 Task: Look for vegan products in the category "Whole Wheat Flour".
Action: Mouse moved to (284, 152)
Screenshot: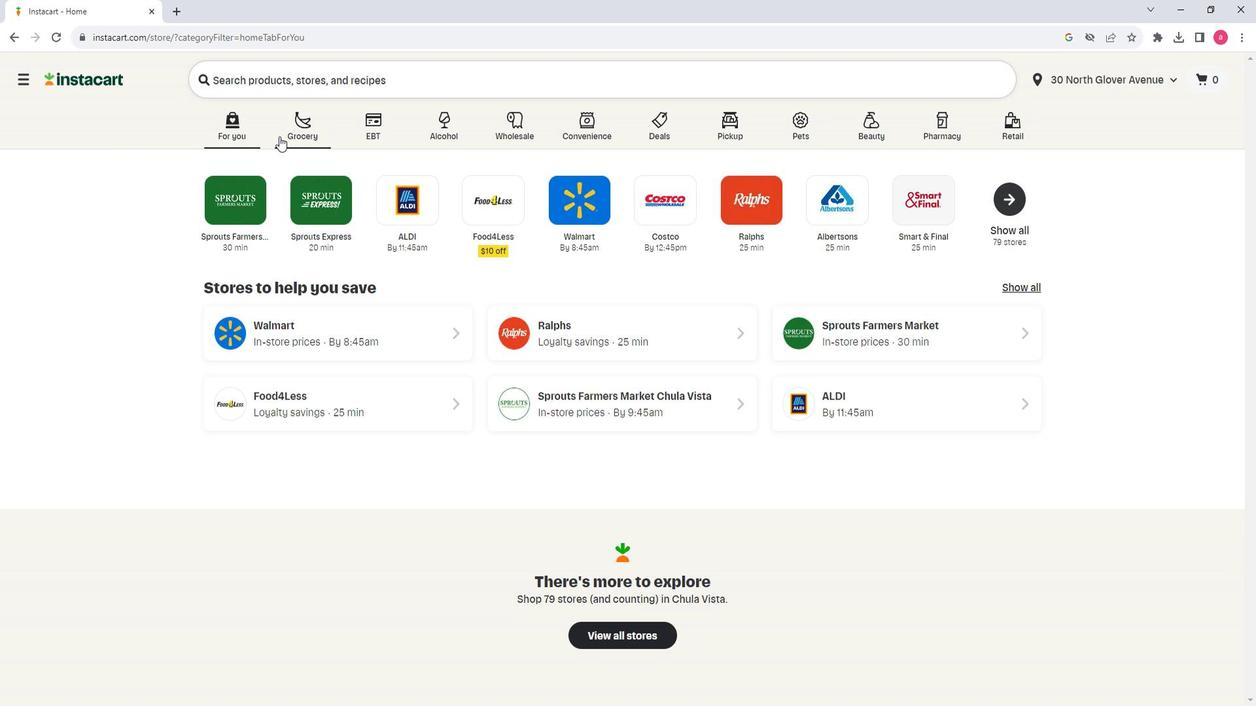 
Action: Mouse pressed left at (284, 152)
Screenshot: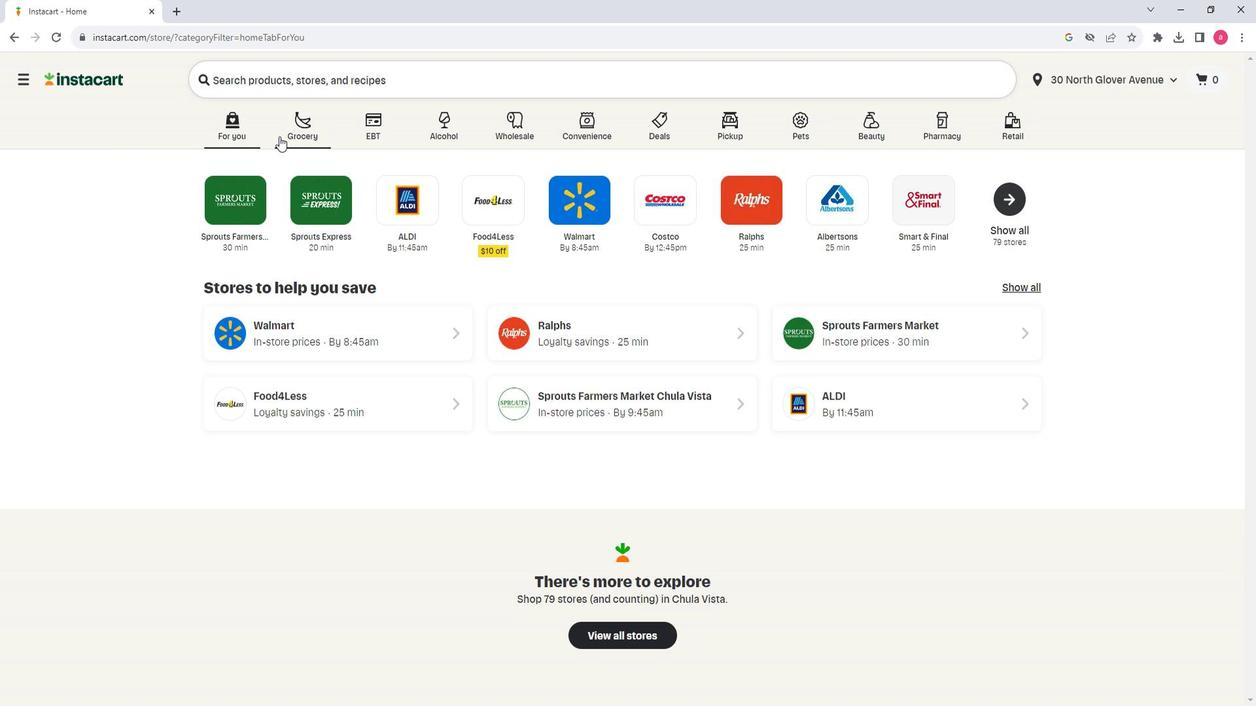 
Action: Mouse moved to (358, 386)
Screenshot: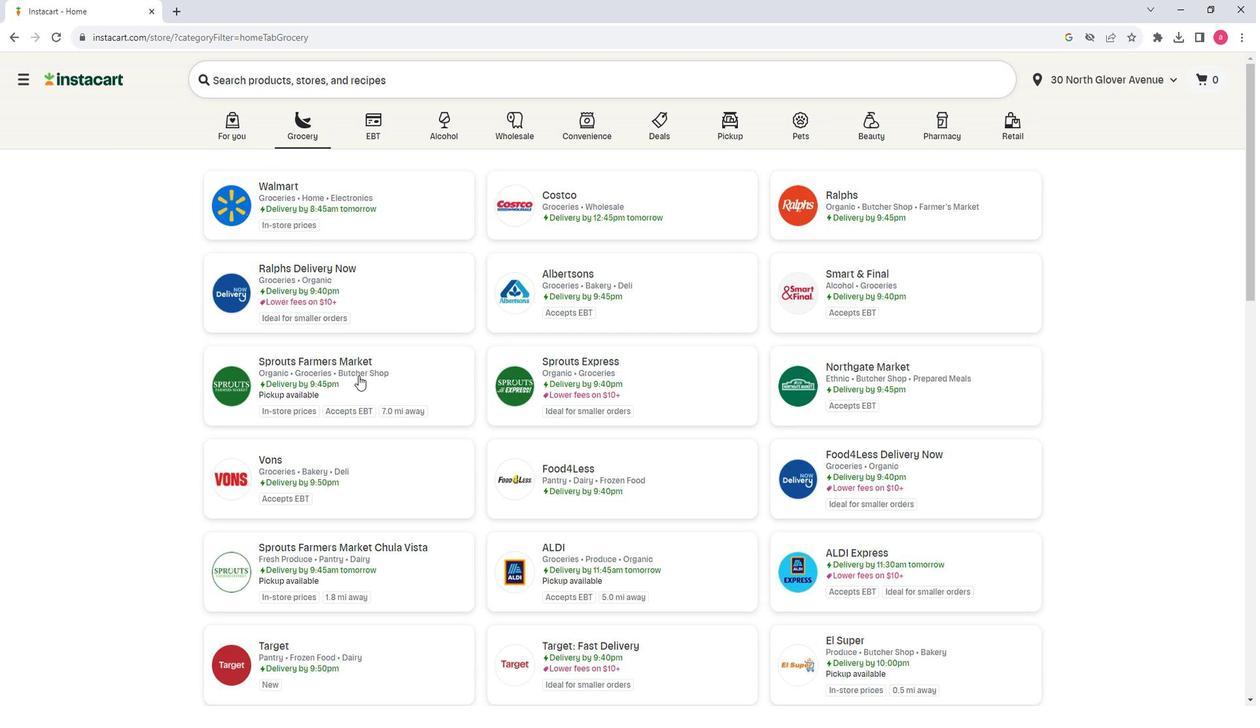 
Action: Mouse pressed left at (358, 386)
Screenshot: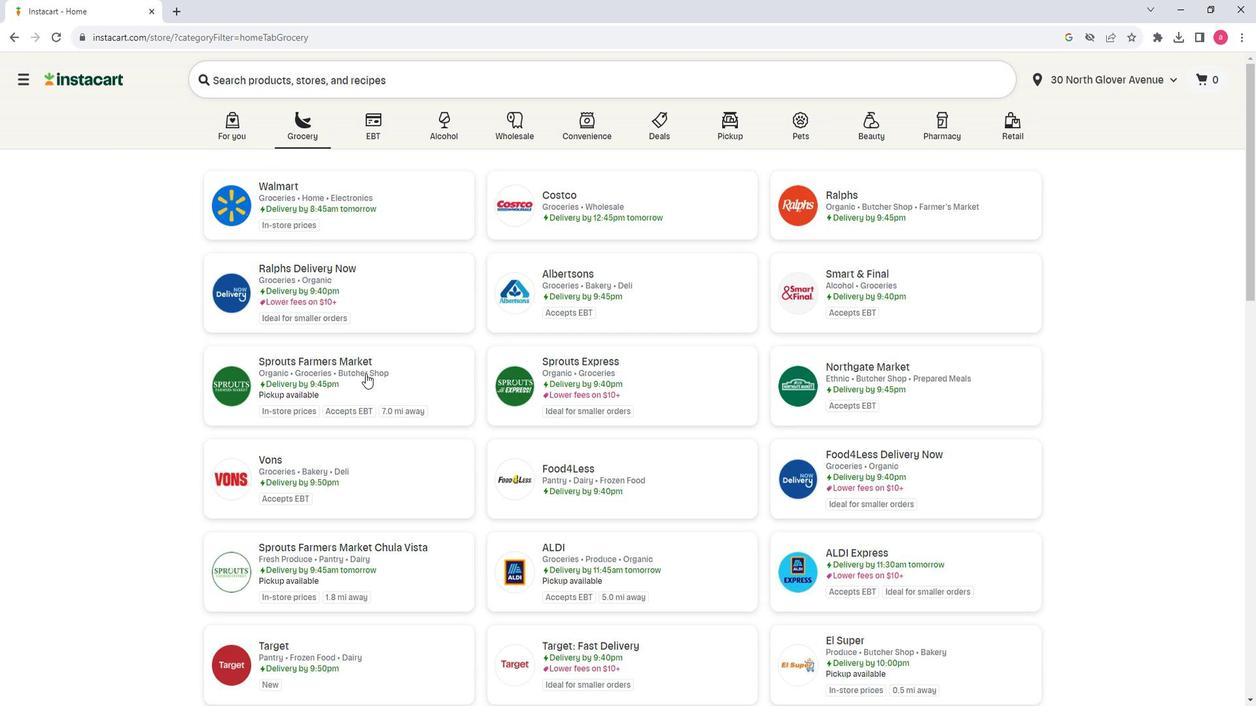 
Action: Mouse moved to (158, 389)
Screenshot: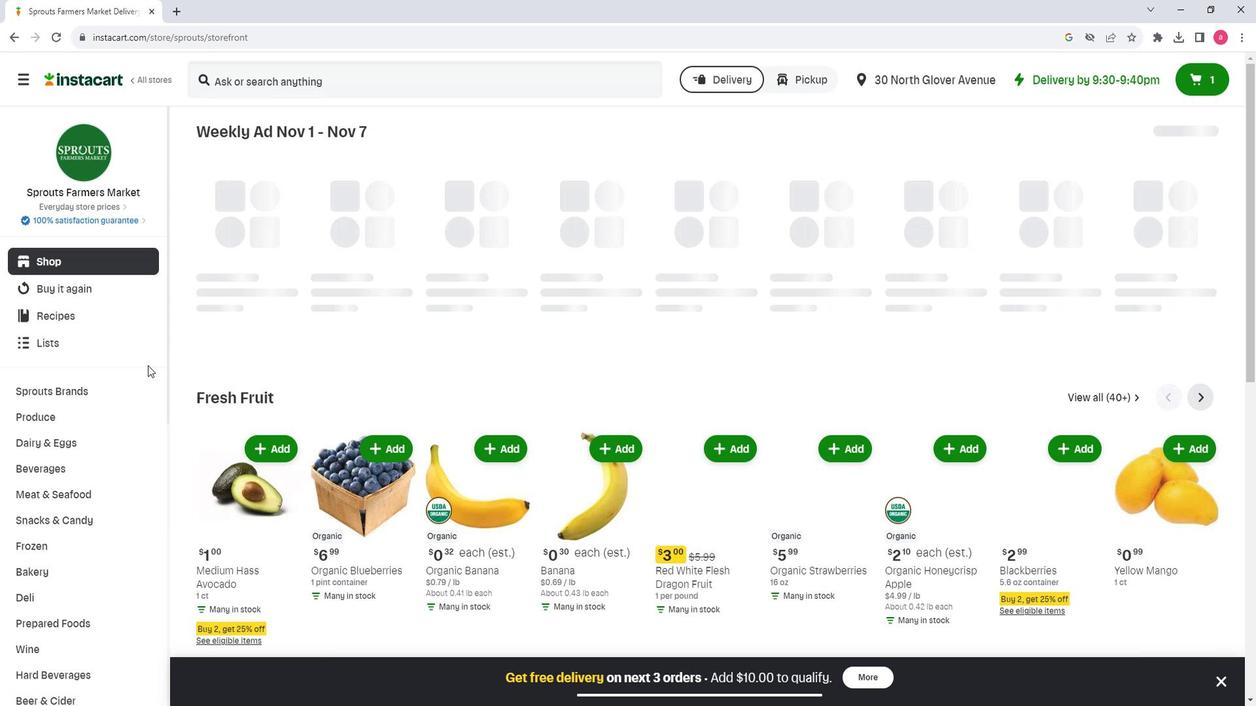 
Action: Mouse scrolled (158, 388) with delta (0, 0)
Screenshot: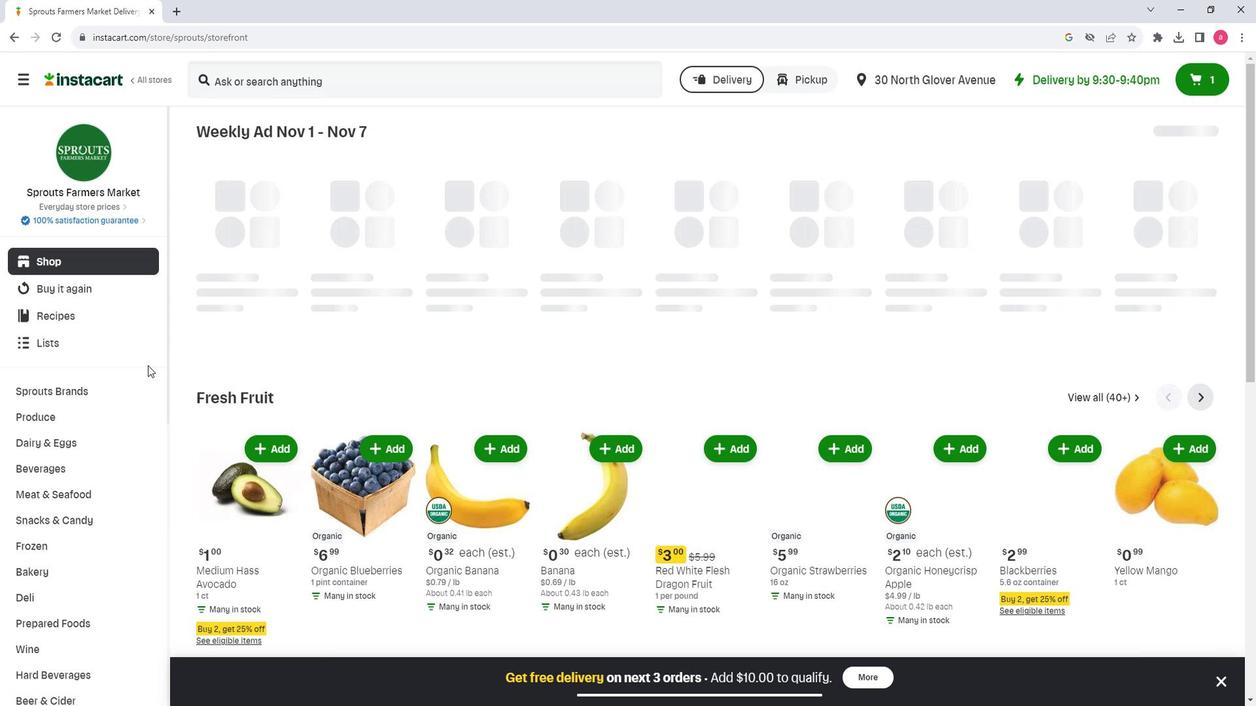 
Action: Mouse moved to (144, 395)
Screenshot: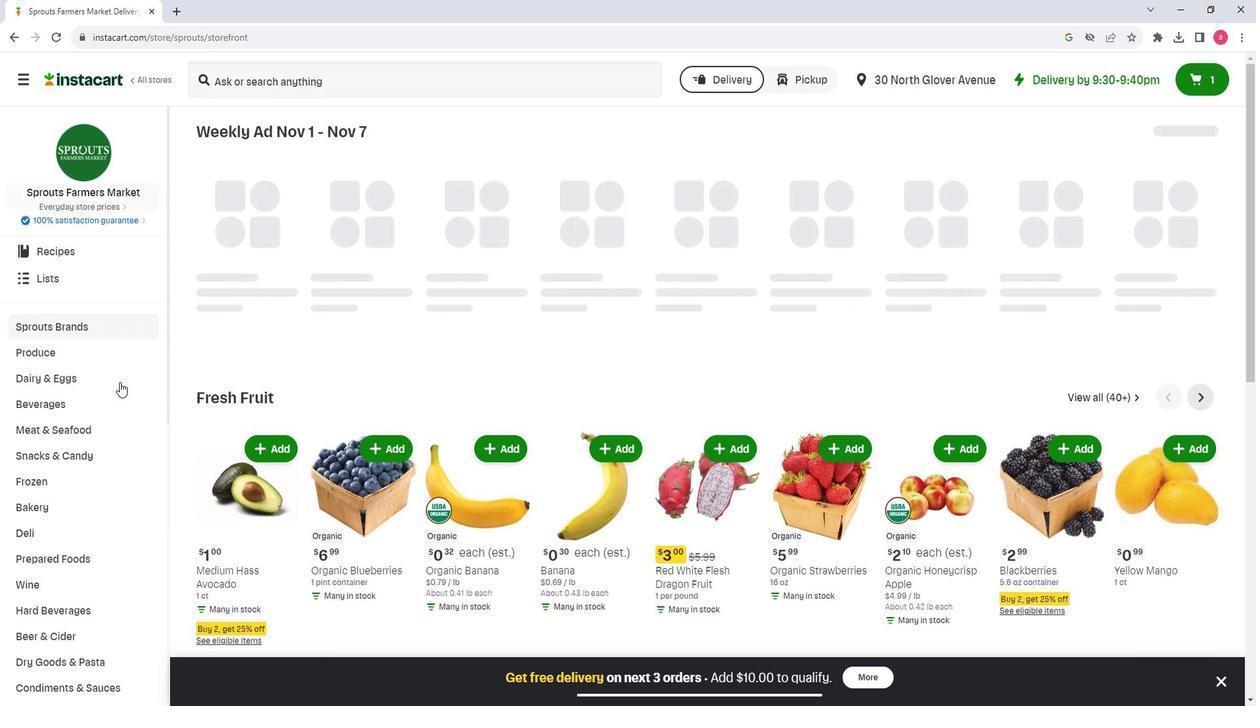 
Action: Mouse scrolled (144, 394) with delta (0, 0)
Screenshot: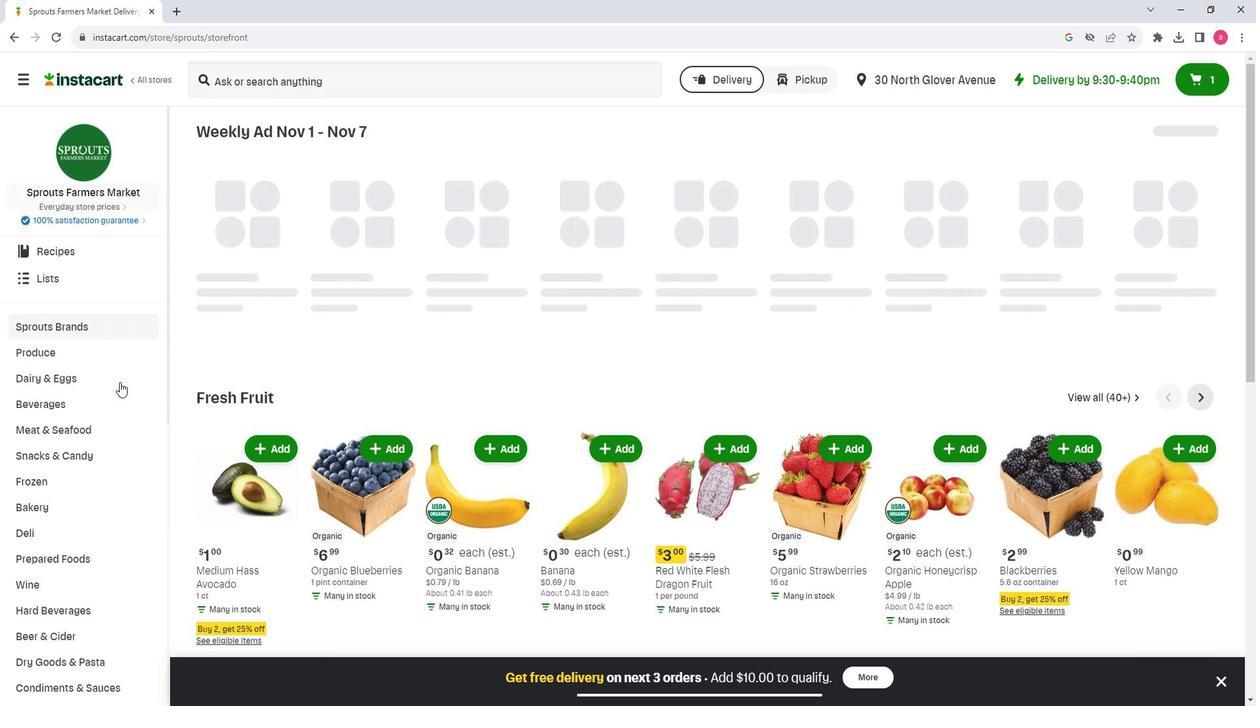 
Action: Mouse moved to (142, 397)
Screenshot: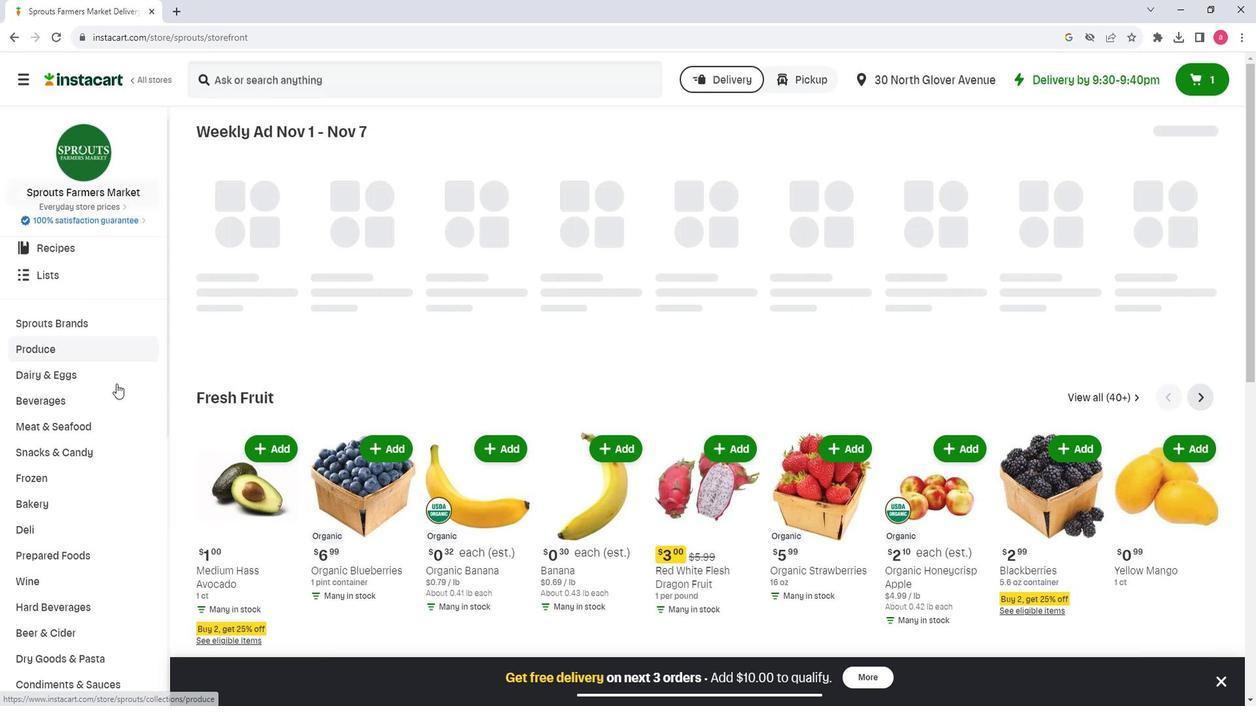 
Action: Mouse scrolled (142, 395) with delta (0, -1)
Screenshot: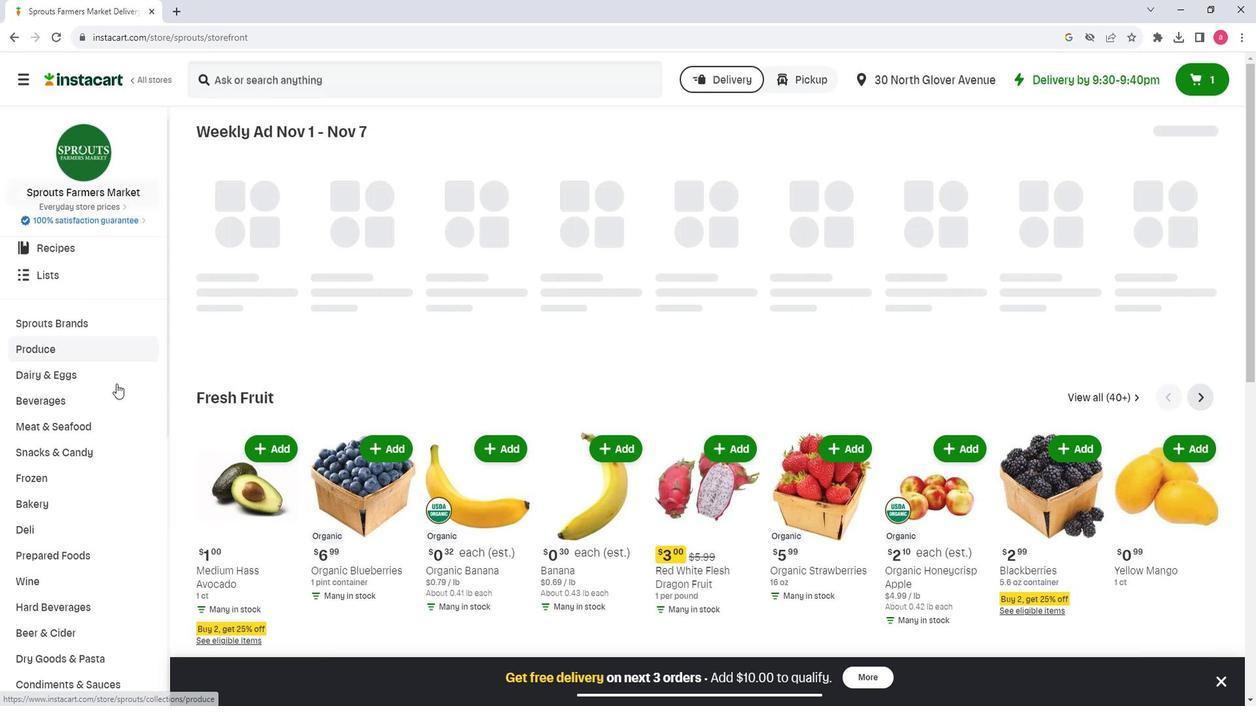 
Action: Mouse moved to (162, 460)
Screenshot: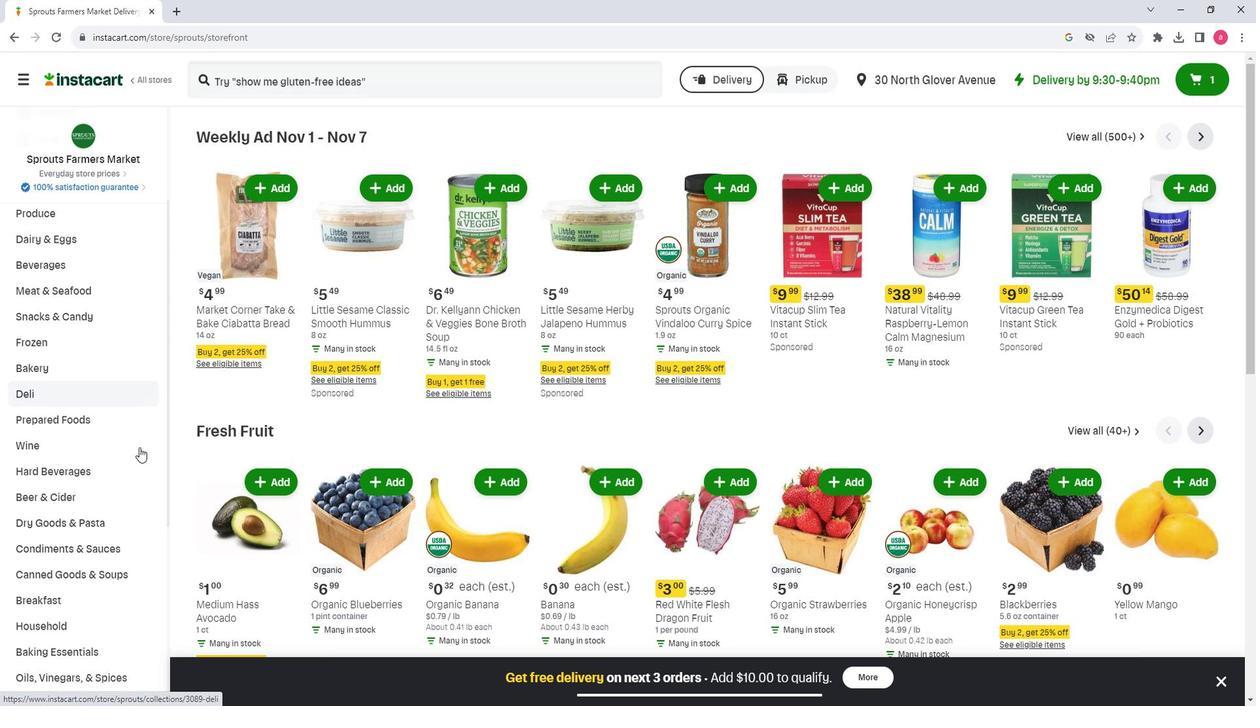 
Action: Mouse scrolled (162, 459) with delta (0, 0)
Screenshot: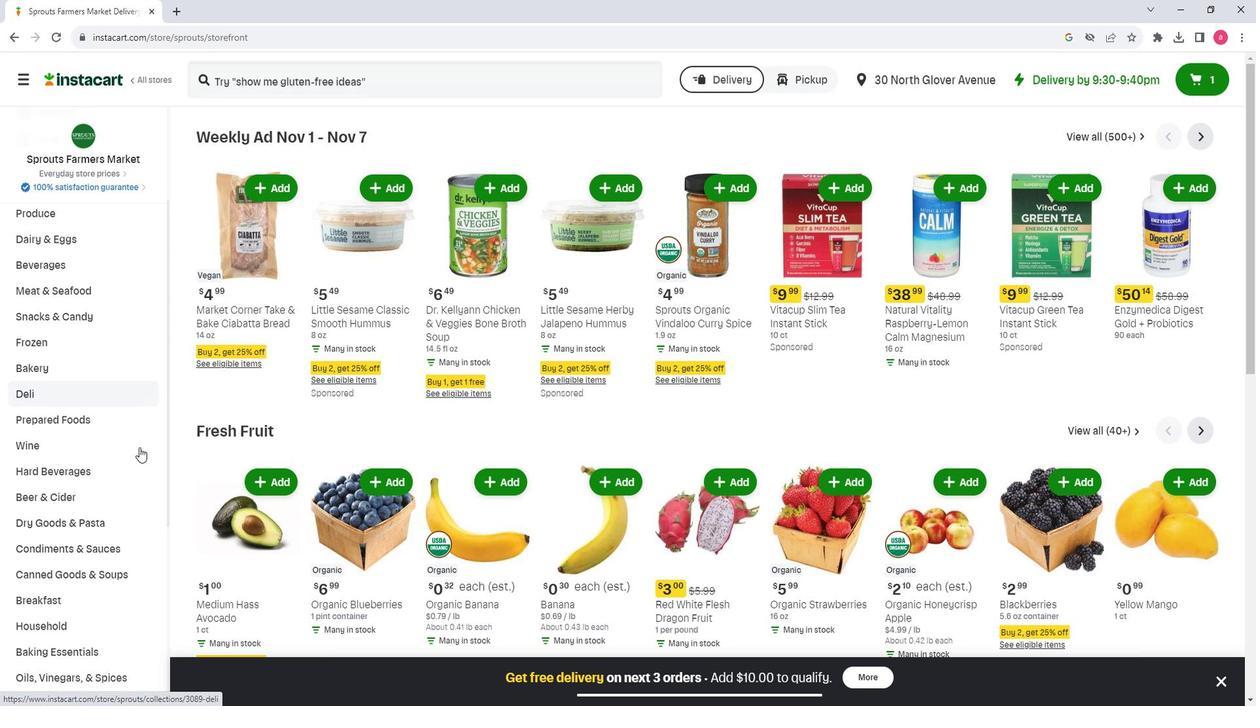 
Action: Mouse moved to (162, 464)
Screenshot: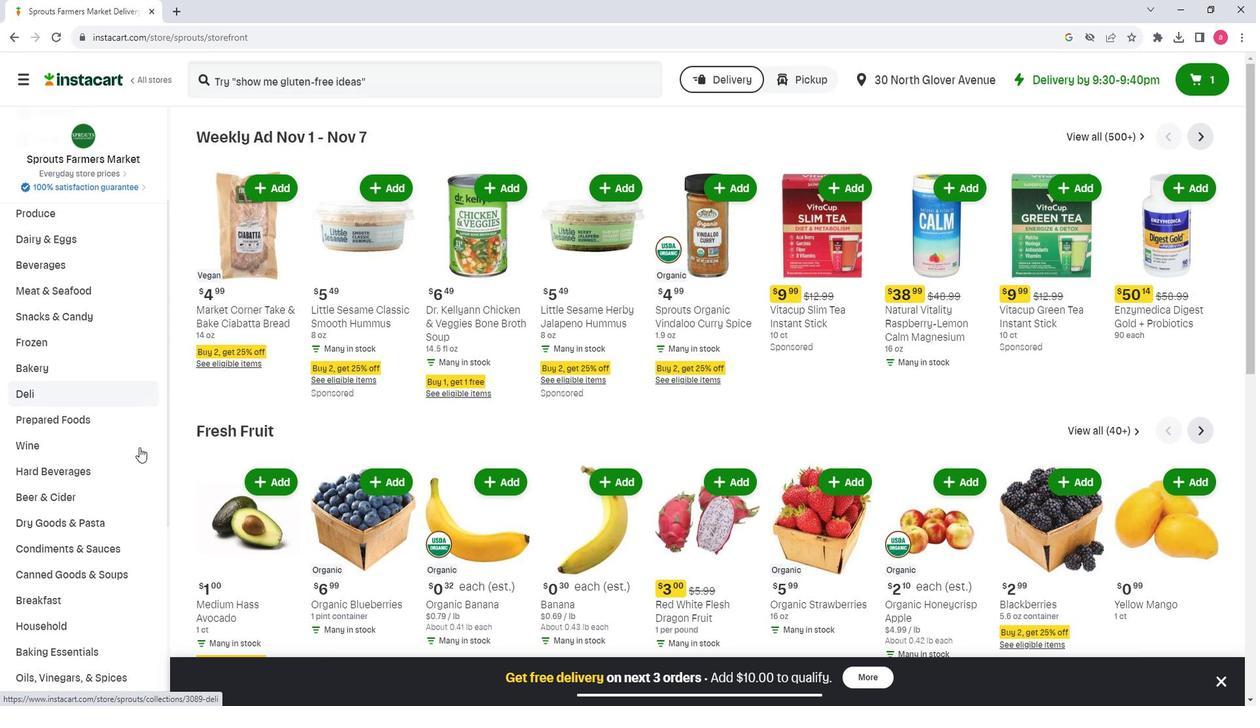 
Action: Mouse scrolled (162, 463) with delta (0, 0)
Screenshot: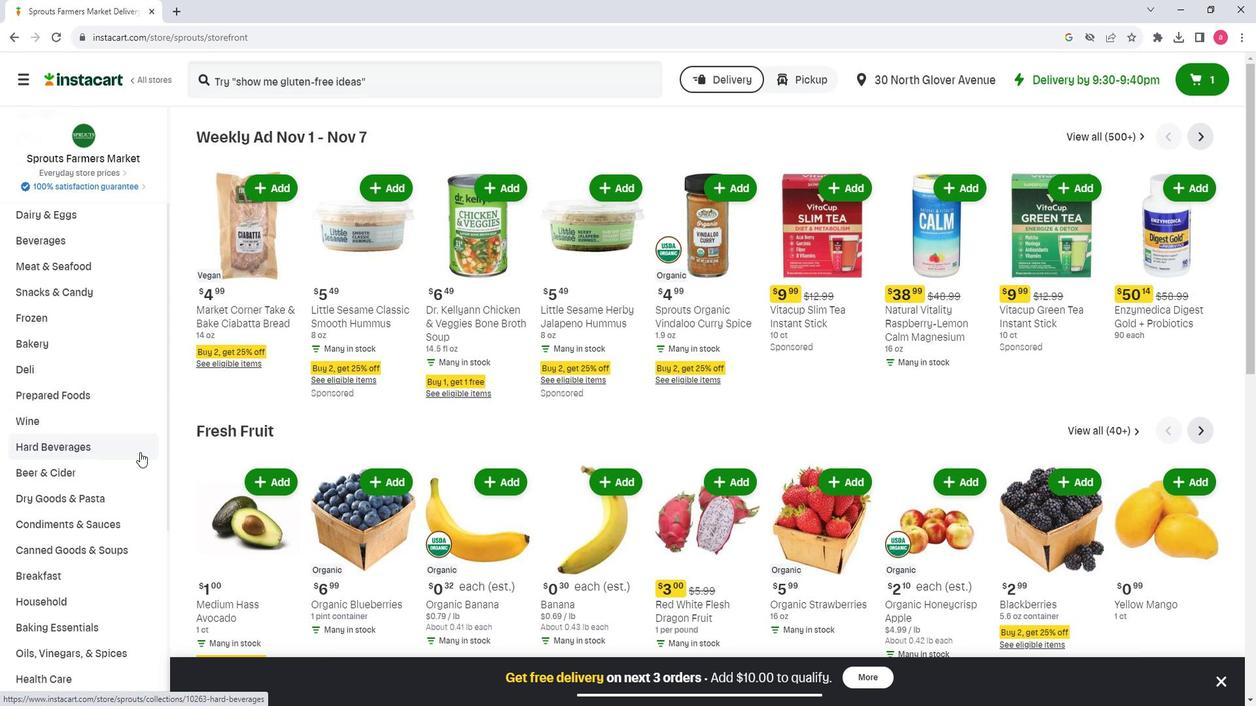 
Action: Mouse moved to (128, 475)
Screenshot: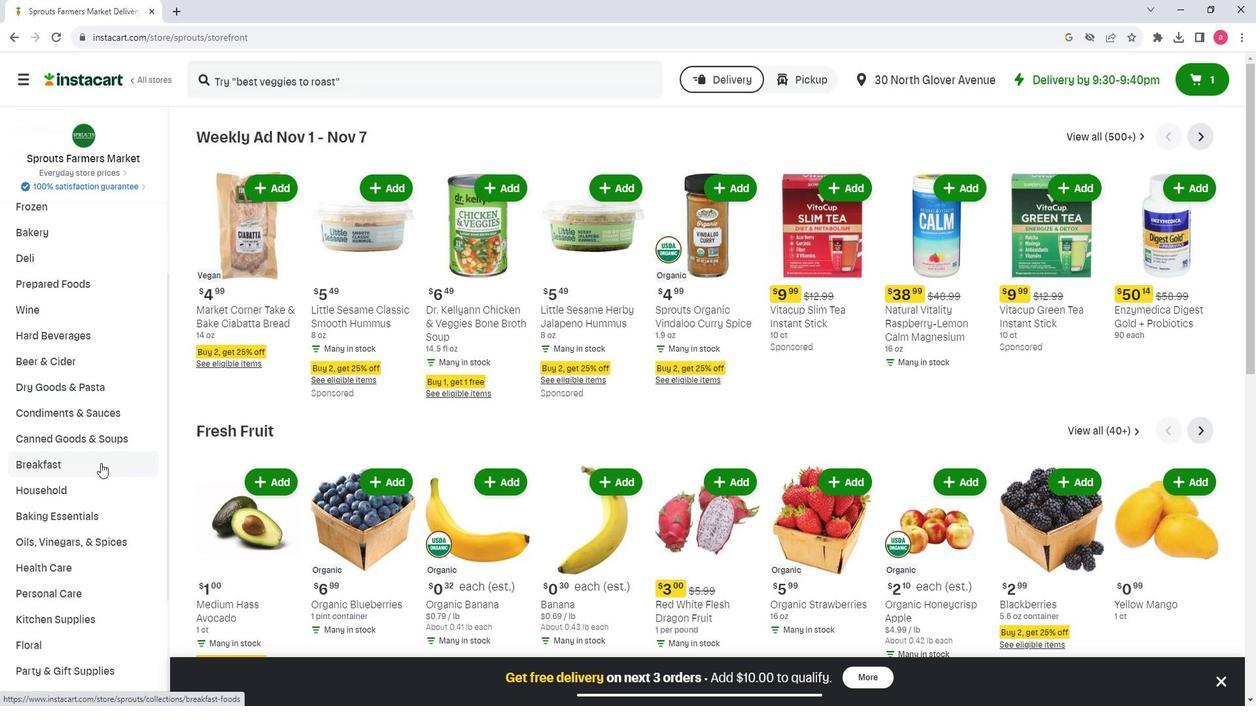 
Action: Mouse scrolled (128, 474) with delta (0, 0)
Screenshot: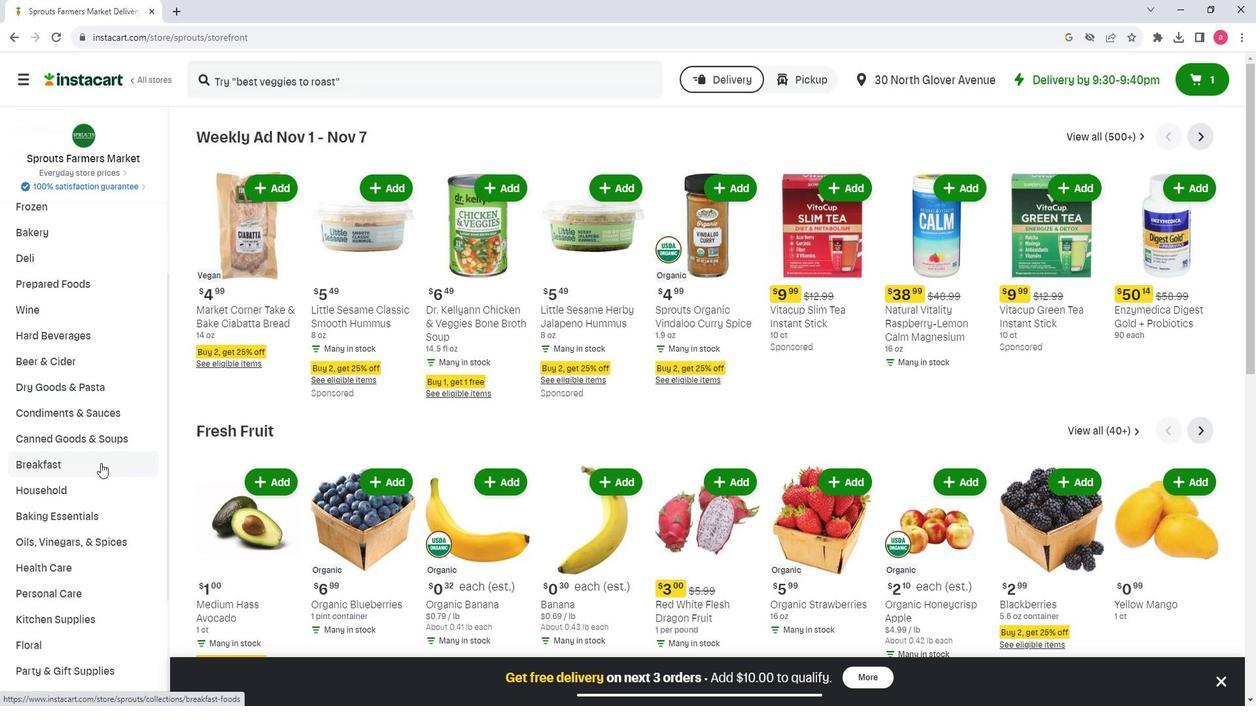 
Action: Mouse moved to (117, 463)
Screenshot: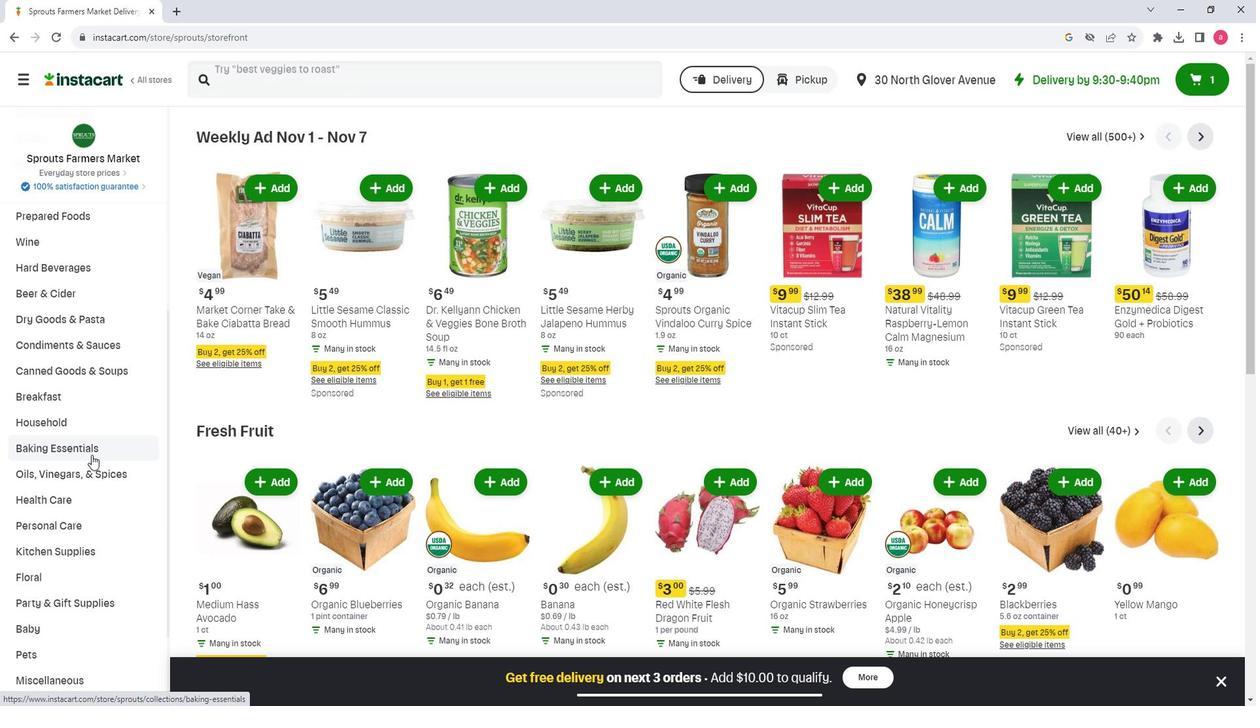 
Action: Mouse pressed left at (117, 463)
Screenshot: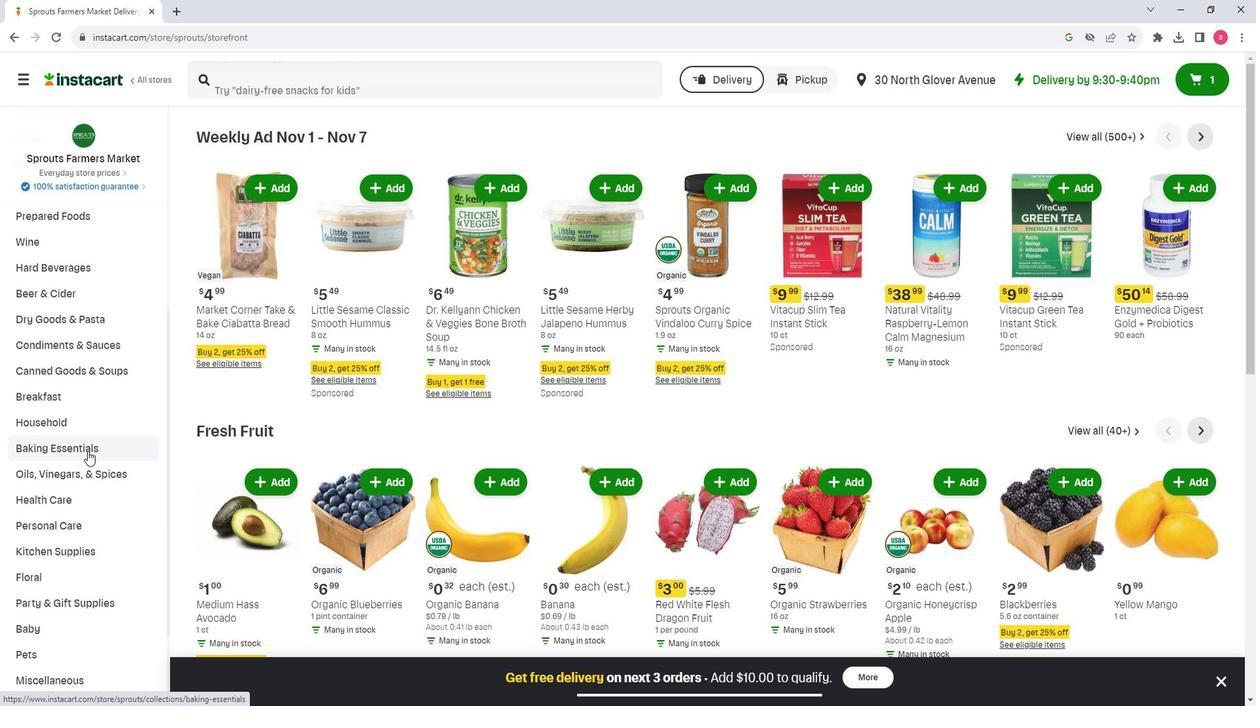 
Action: Mouse moved to (666, 176)
Screenshot: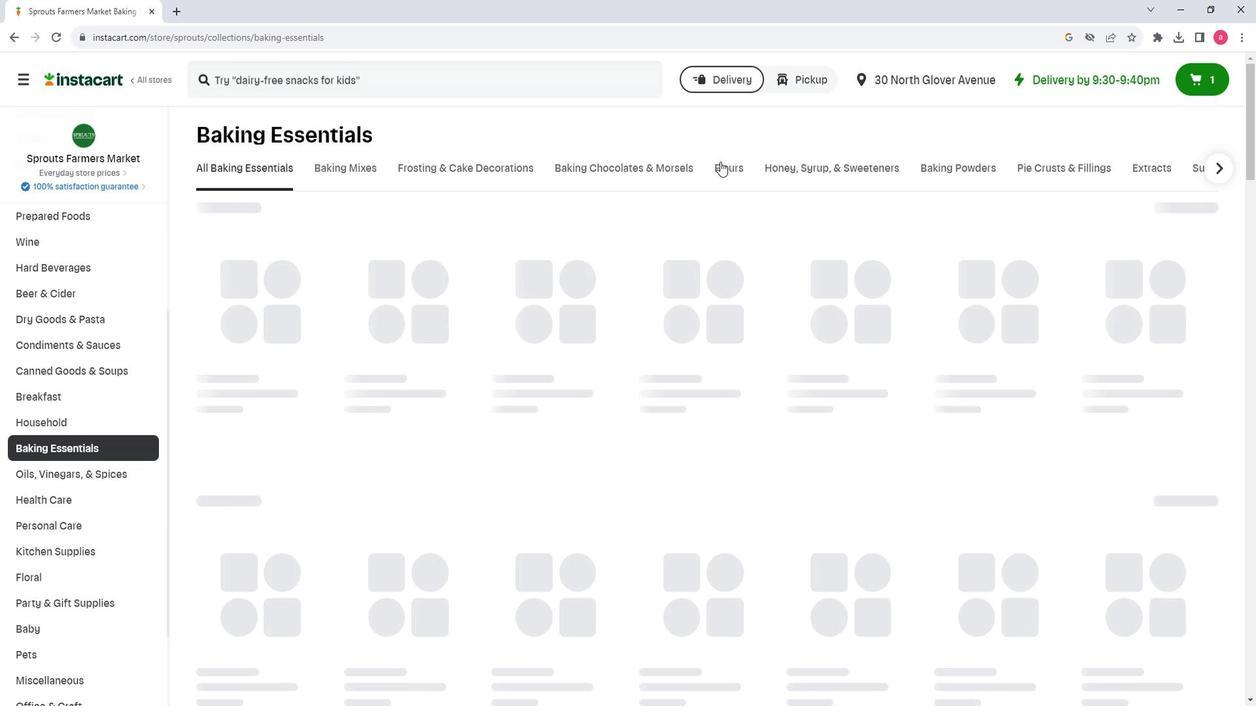 
Action: Mouse pressed left at (666, 176)
Screenshot: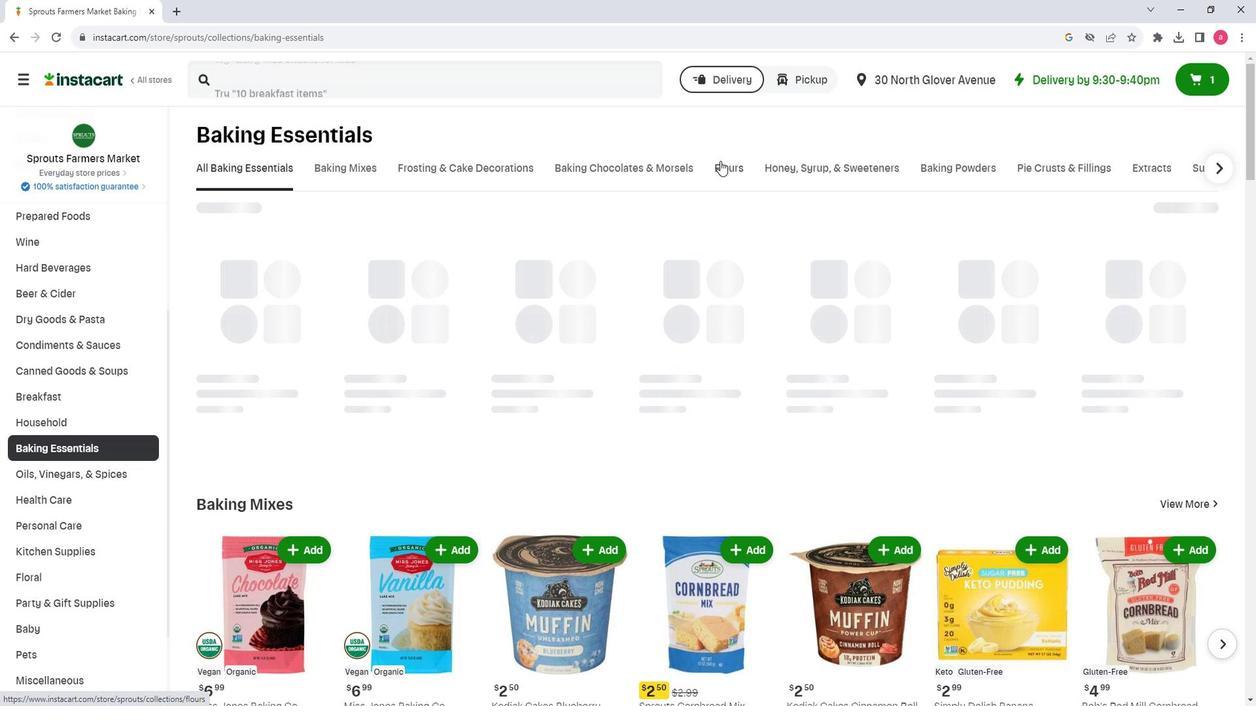 
Action: Mouse moved to (619, 243)
Screenshot: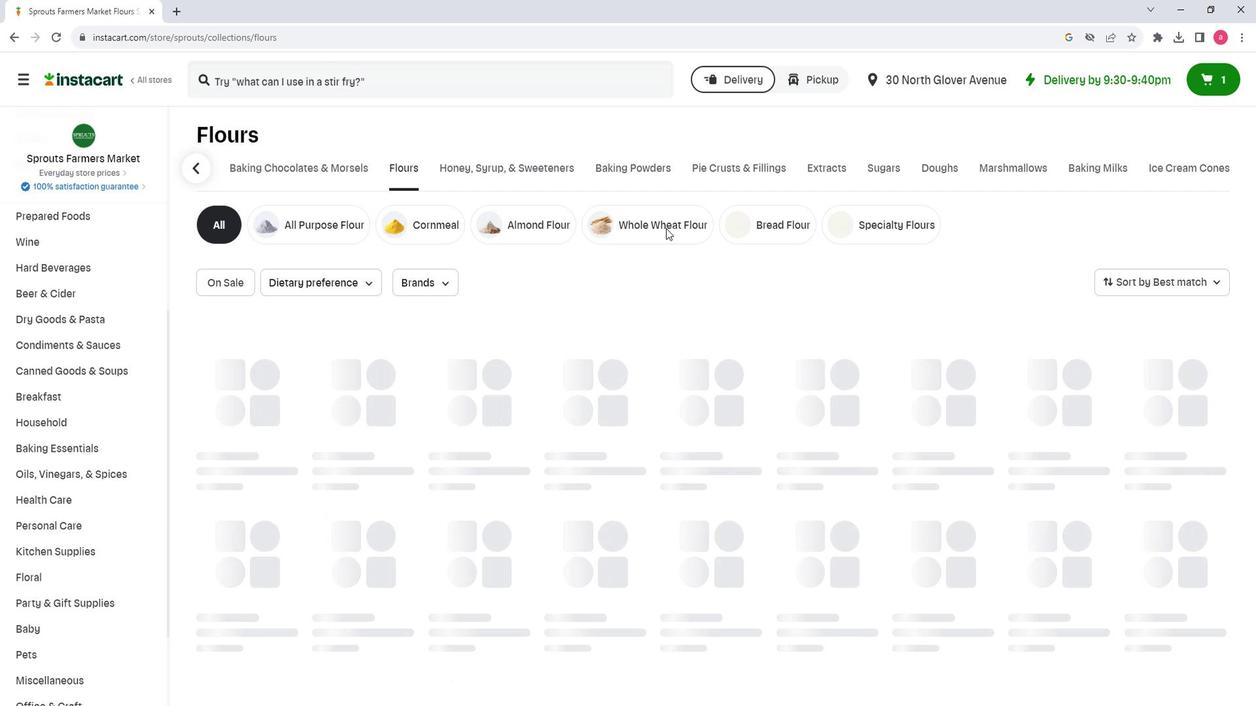 
Action: Mouse pressed left at (619, 243)
Screenshot: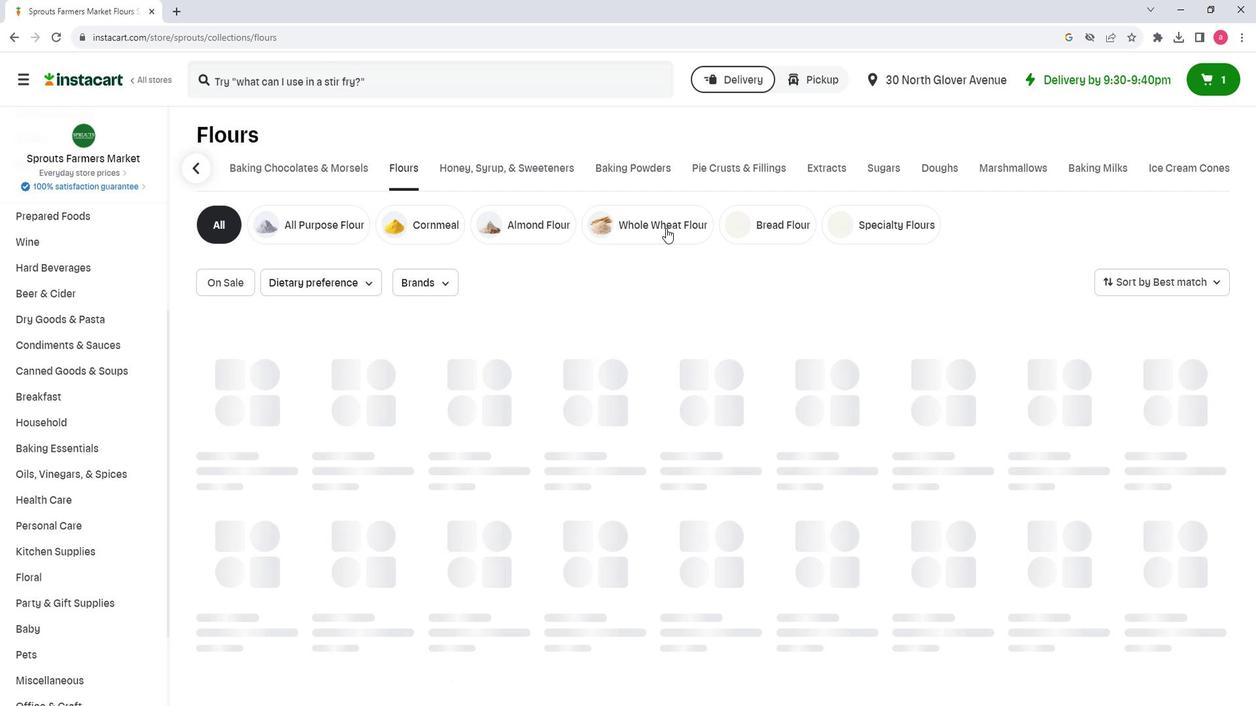 
Action: Mouse moved to (314, 308)
Screenshot: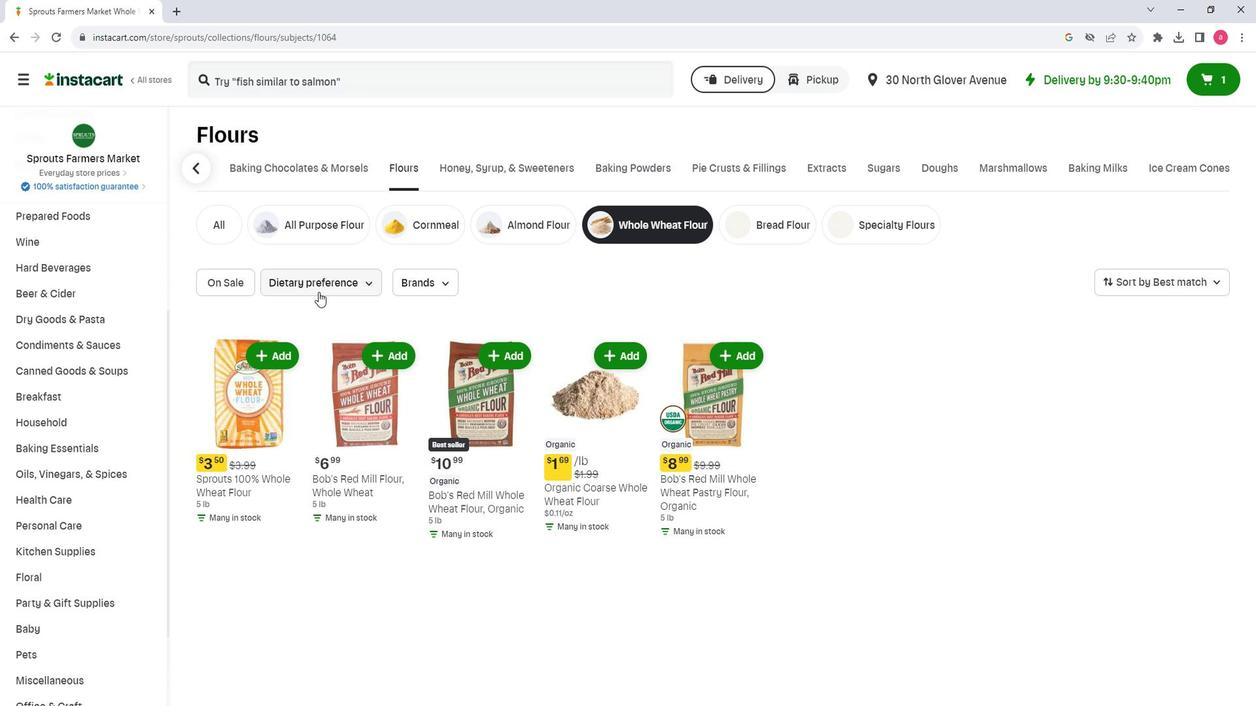 
Action: Mouse pressed left at (314, 308)
Screenshot: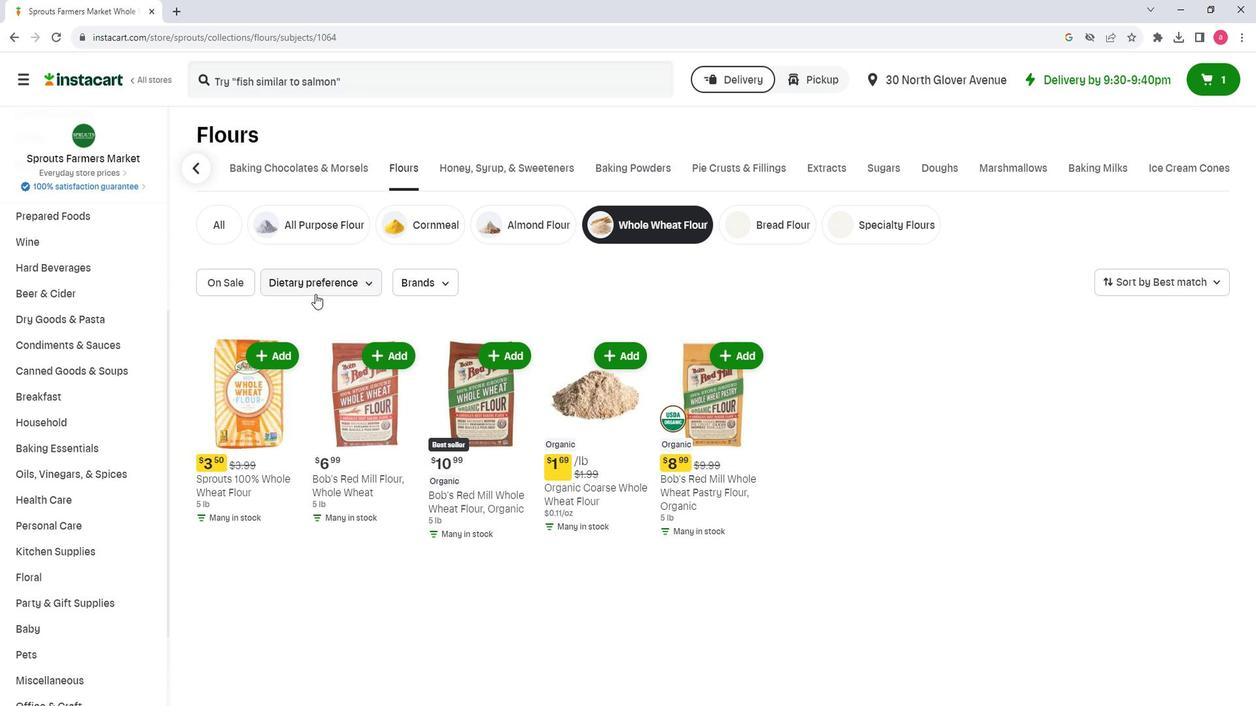 
Action: Mouse moved to (325, 323)
Screenshot: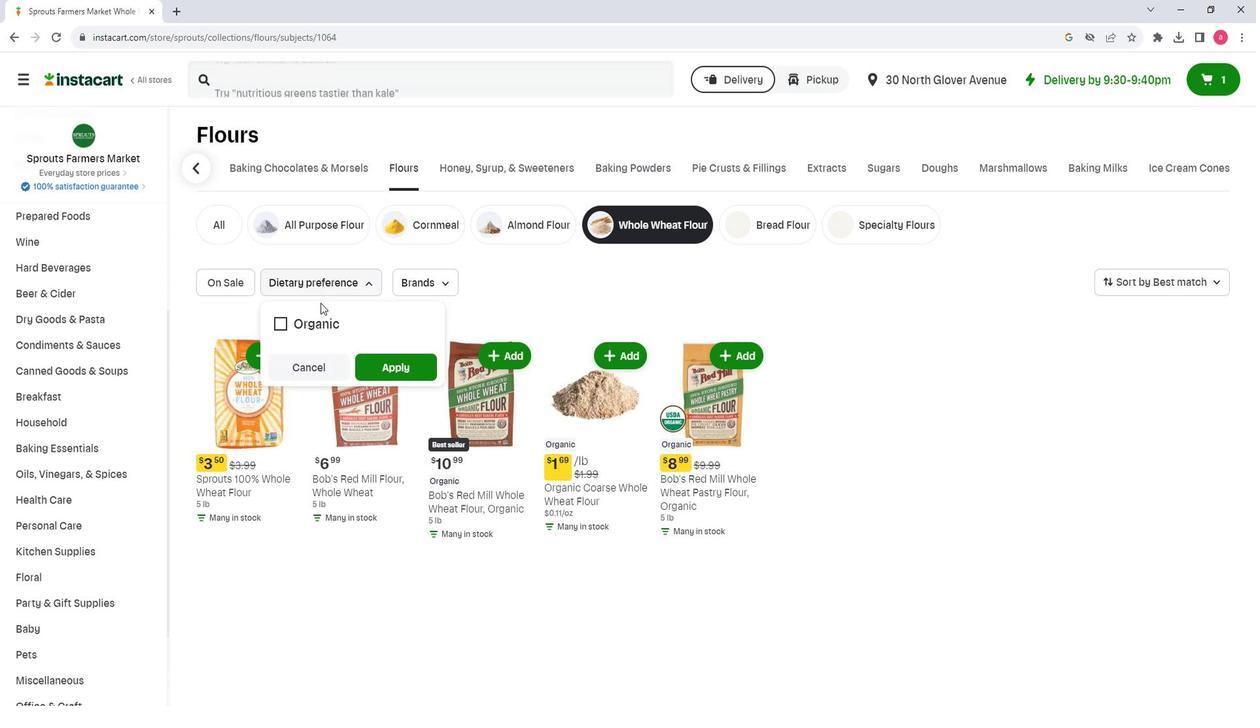 
